 Task: In the  document essay.rtf Download file as 'EPUB Publication' Share this file with 'softage.10@softage.net' Insert the command  Viewing
Action: Mouse moved to (37, 62)
Screenshot: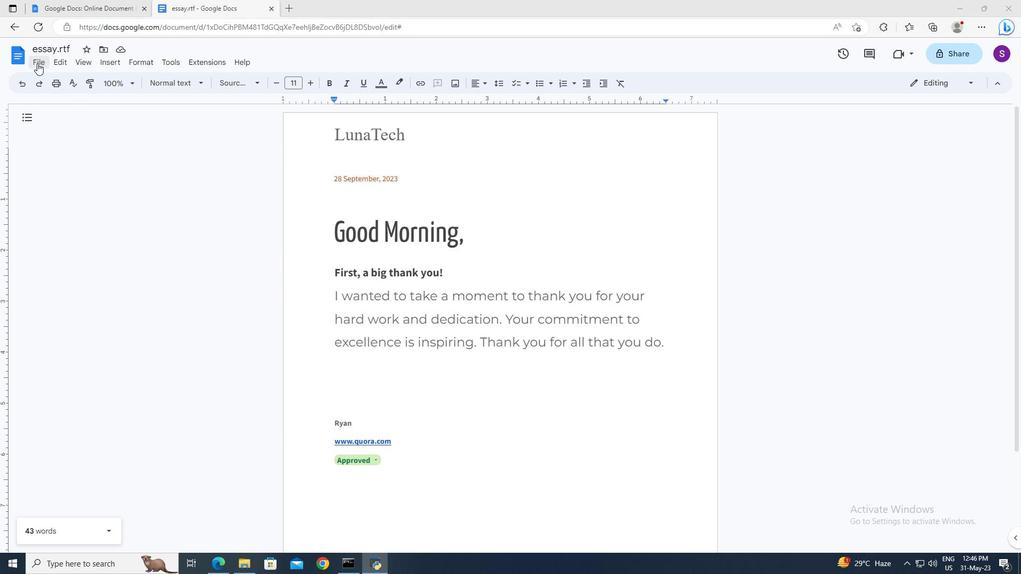 
Action: Mouse pressed left at (37, 62)
Screenshot: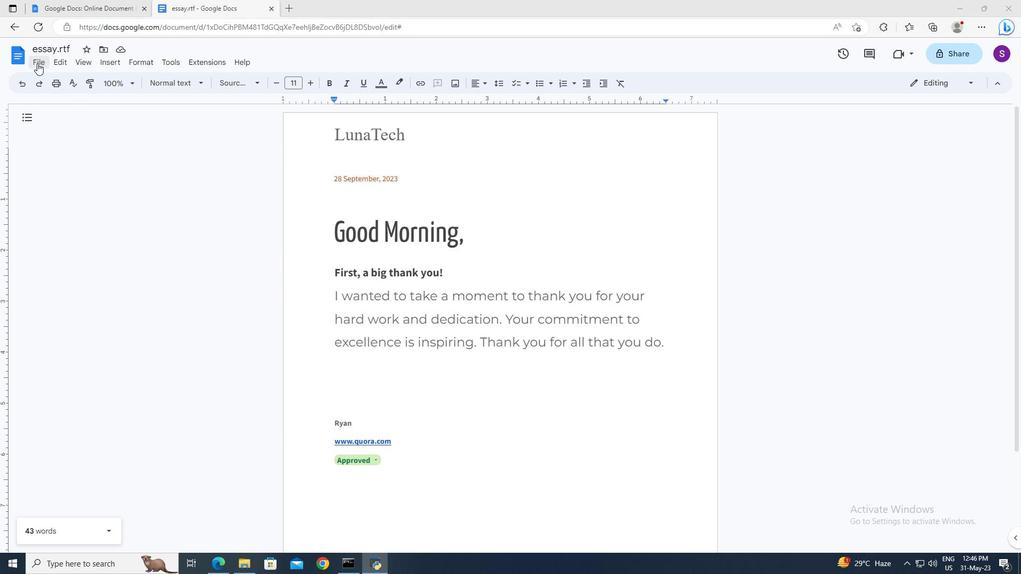 
Action: Mouse moved to (257, 277)
Screenshot: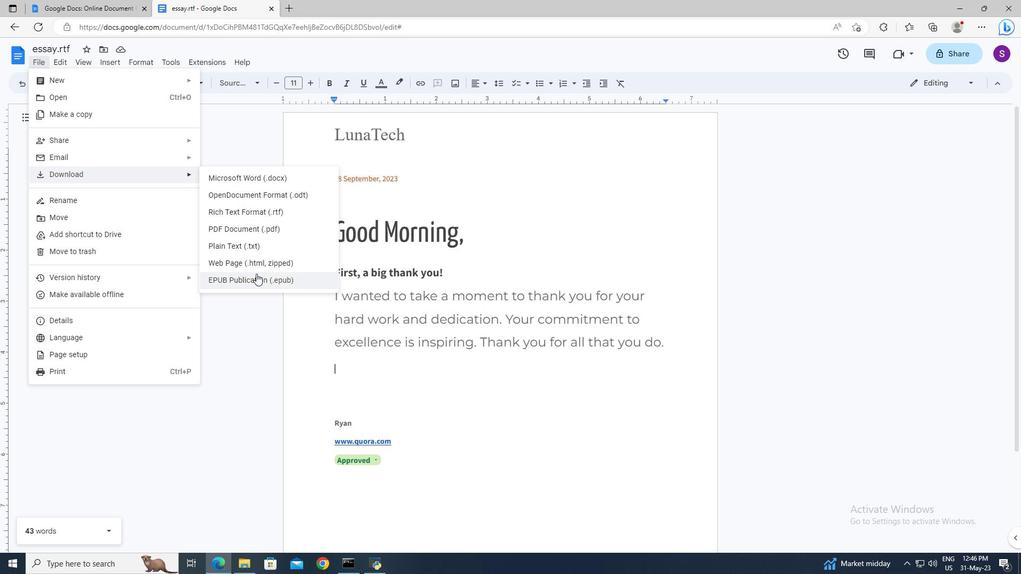 
Action: Mouse pressed left at (257, 277)
Screenshot: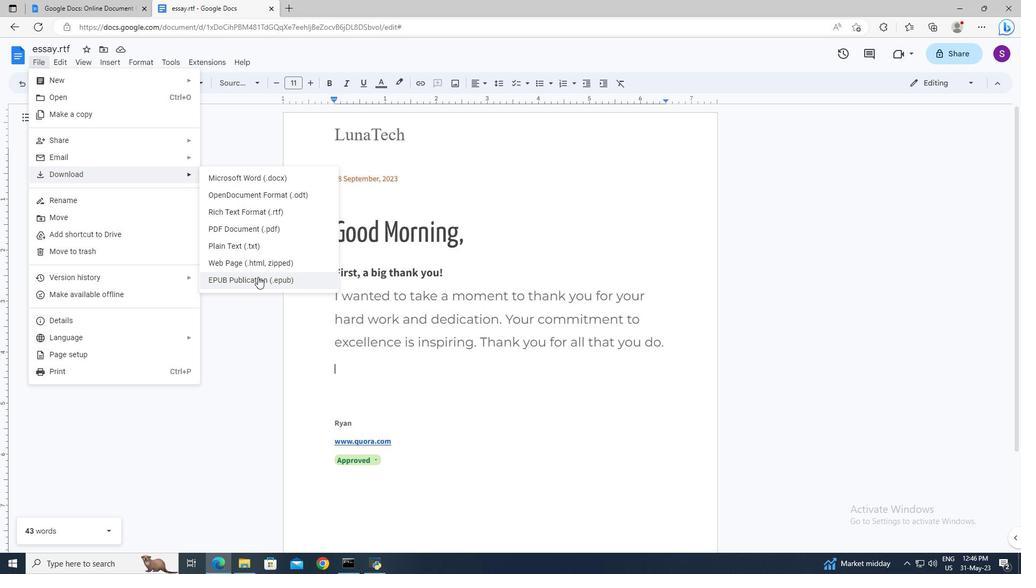 
Action: Mouse moved to (43, 65)
Screenshot: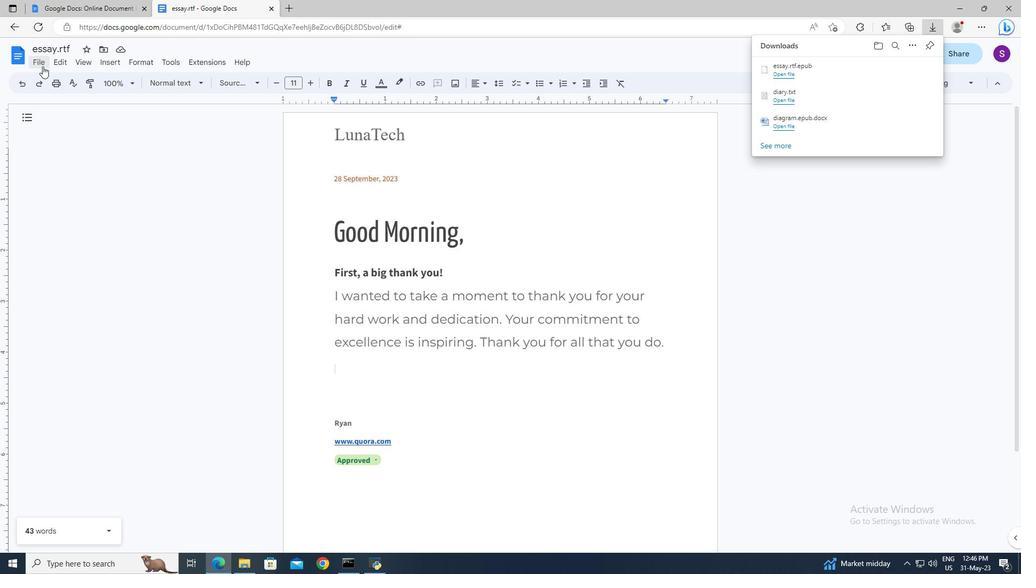 
Action: Mouse pressed left at (43, 65)
Screenshot: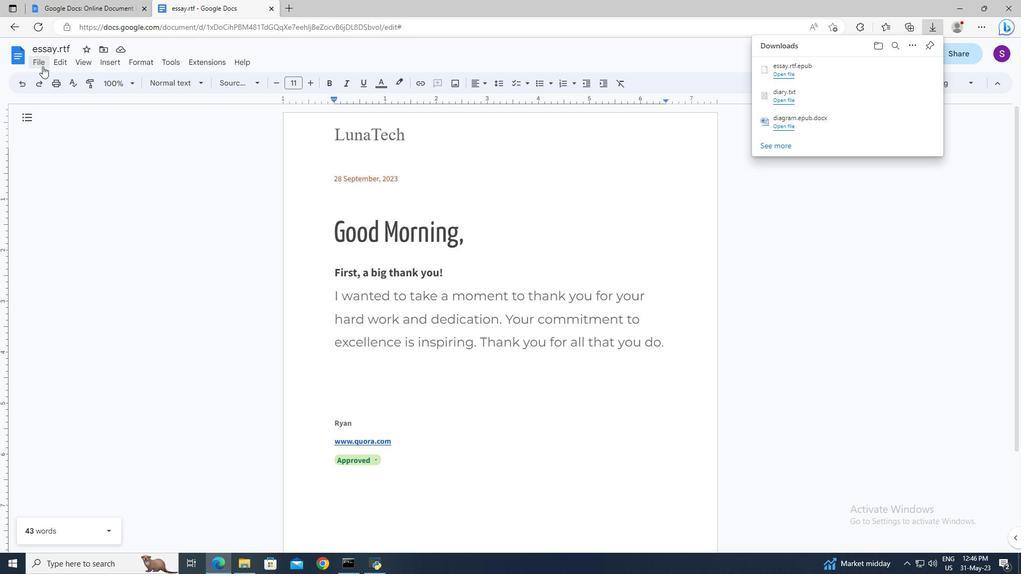 
Action: Mouse moved to (219, 140)
Screenshot: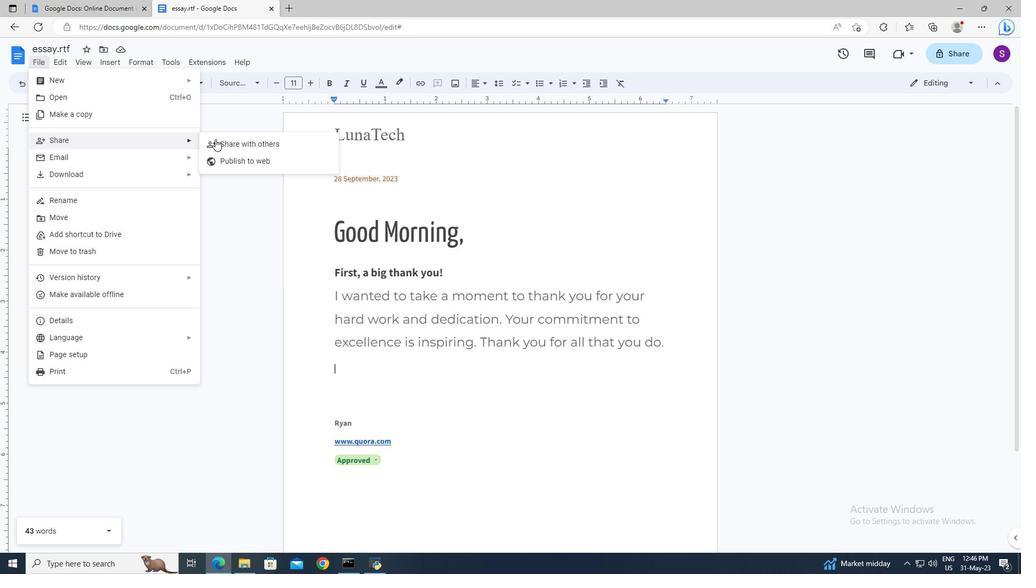 
Action: Mouse pressed left at (219, 140)
Screenshot: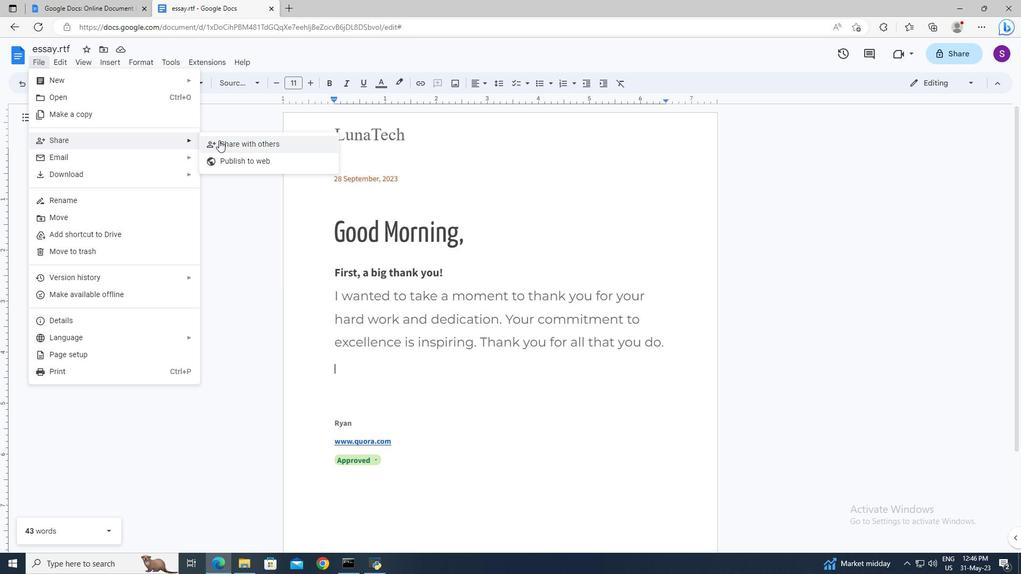 
Action: Mouse moved to (431, 238)
Screenshot: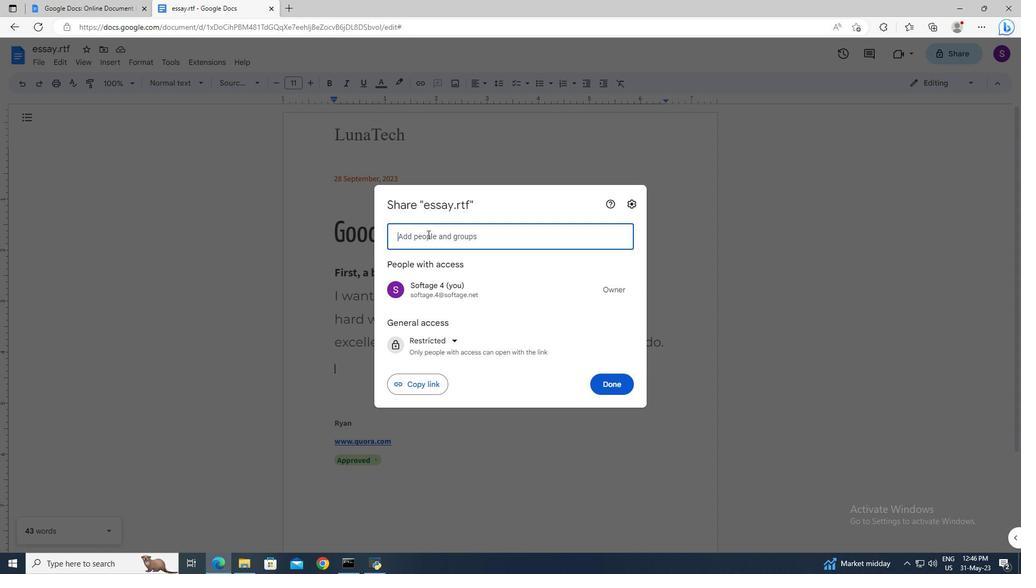 
Action: Mouse pressed left at (431, 238)
Screenshot: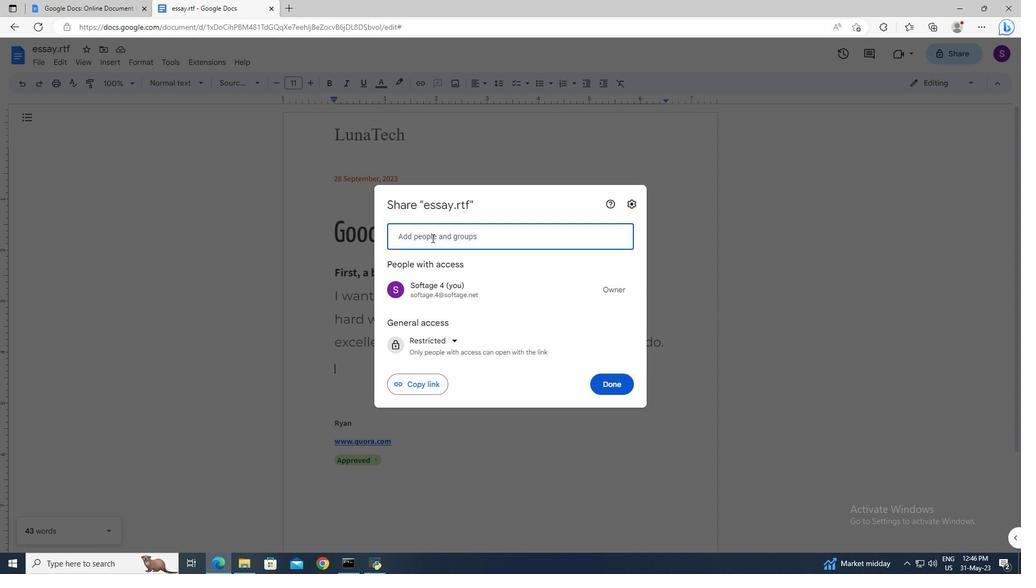 
Action: Mouse moved to (431, 238)
Screenshot: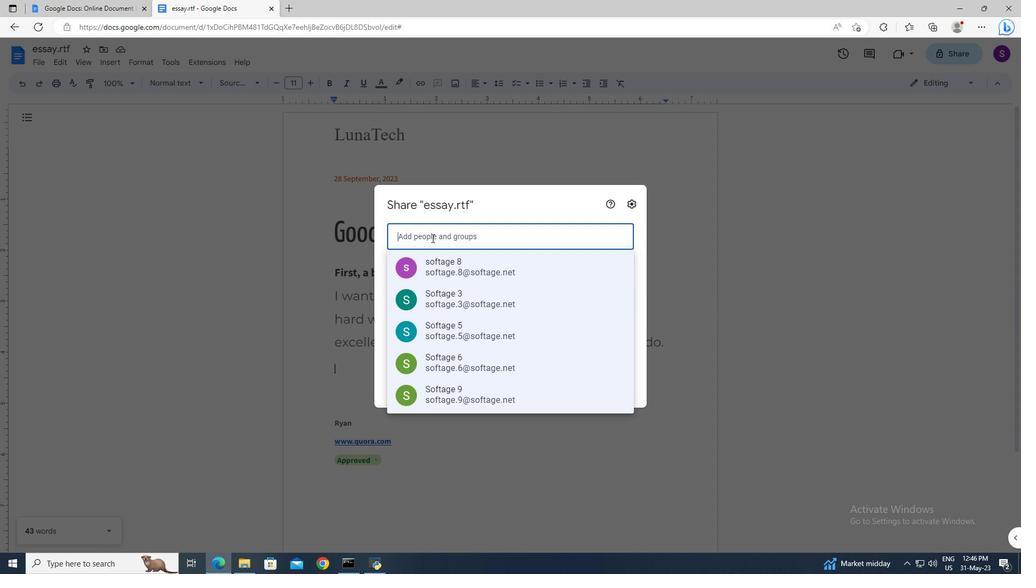 
Action: Key pressed softage.10<Key.shift>@softage.net<Key.enter>
Screenshot: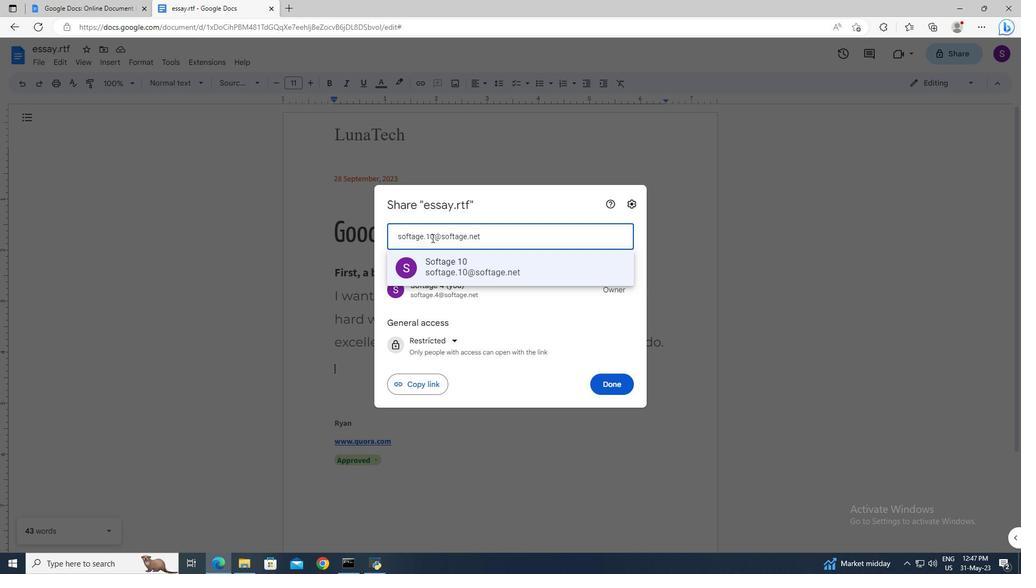 
Action: Mouse moved to (617, 382)
Screenshot: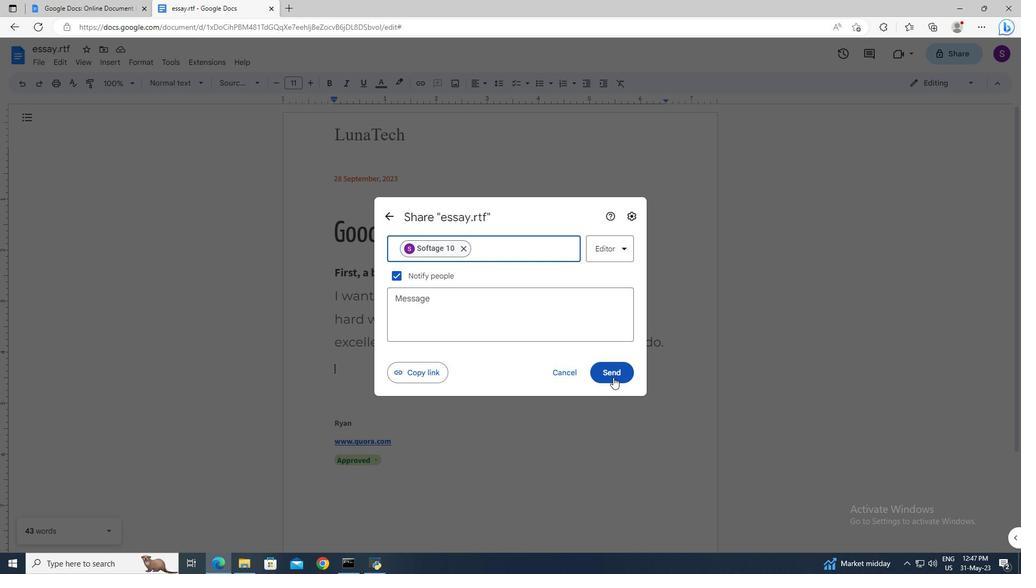 
Action: Mouse pressed left at (617, 382)
Screenshot: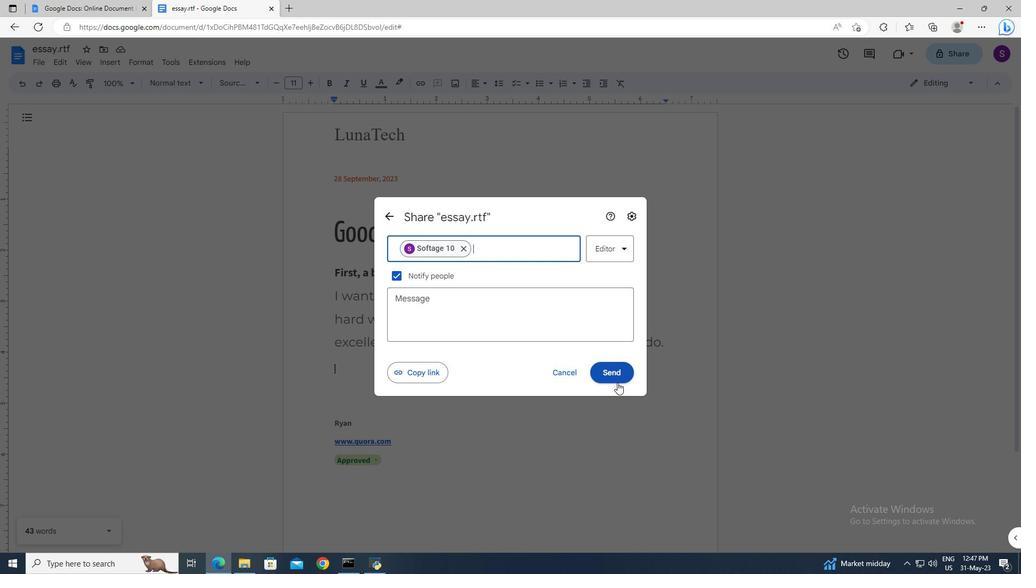
Action: Mouse moved to (952, 82)
Screenshot: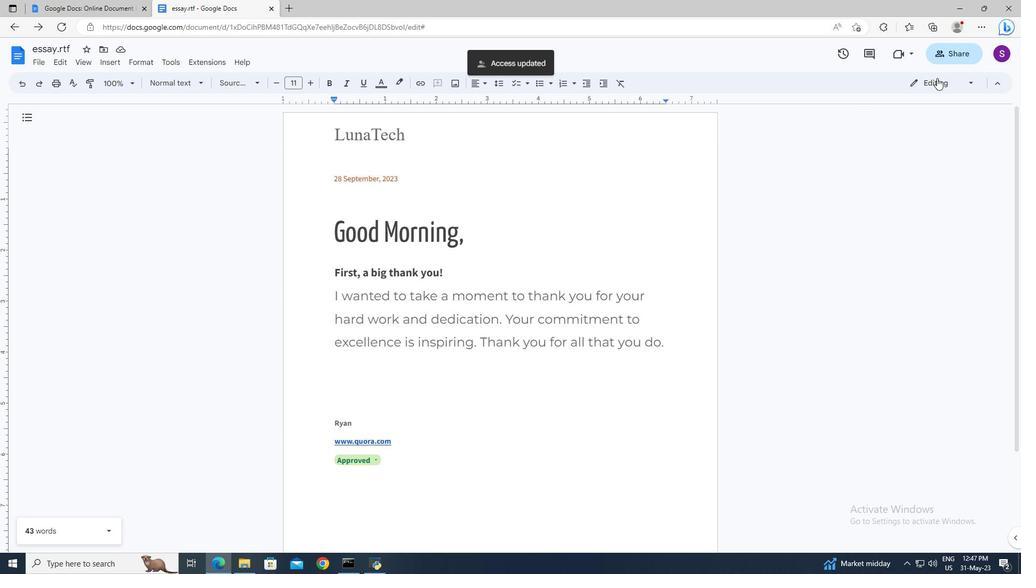 
Action: Mouse pressed left at (952, 82)
Screenshot: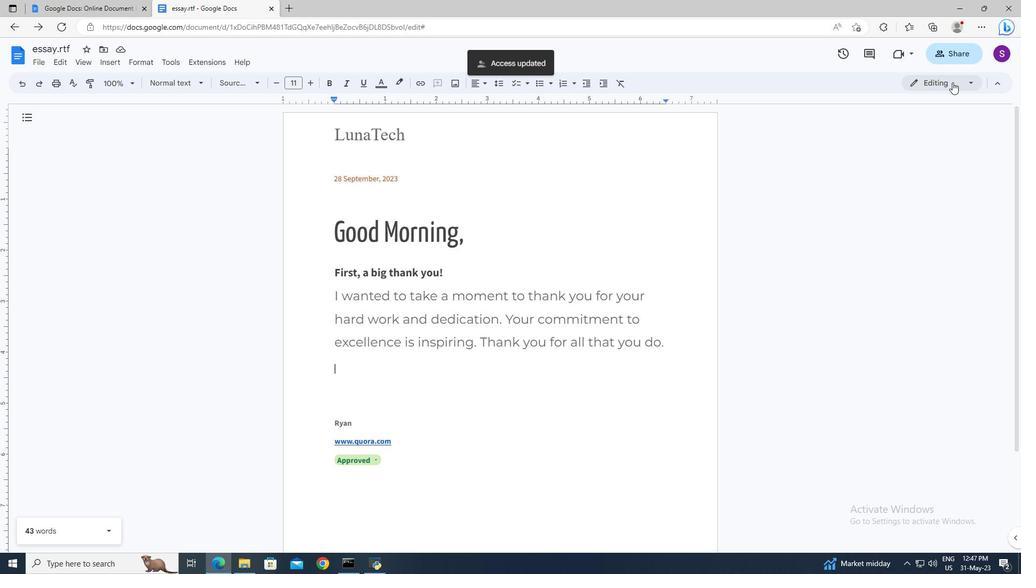 
Action: Mouse moved to (907, 161)
Screenshot: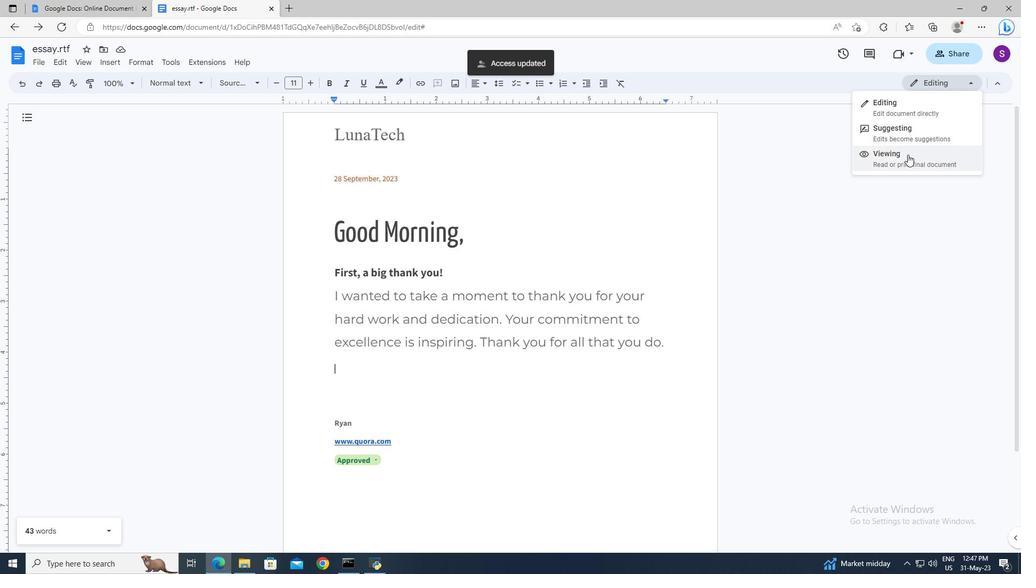 
Action: Mouse pressed left at (907, 161)
Screenshot: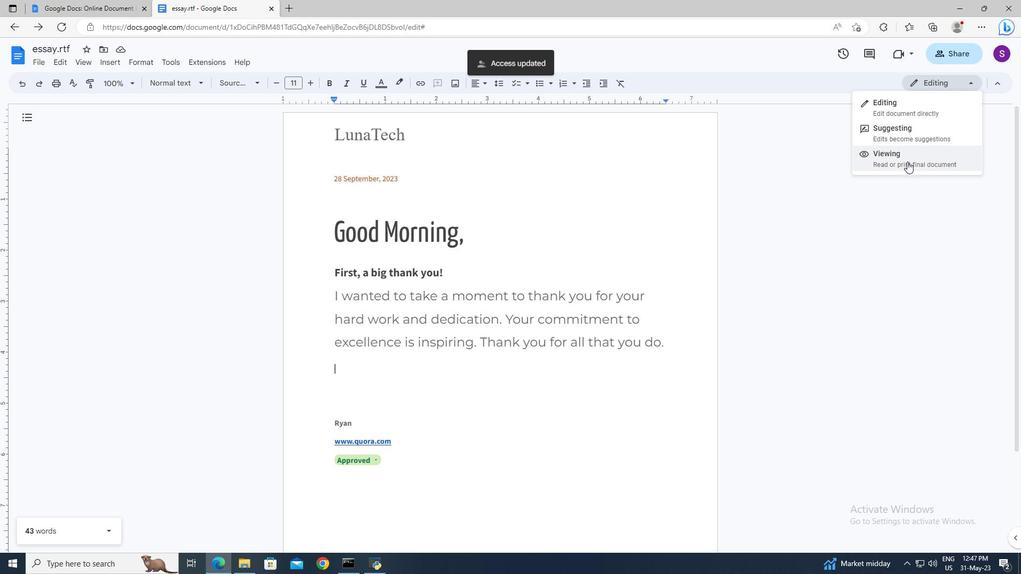 
Action: Mouse moved to (636, 204)
Screenshot: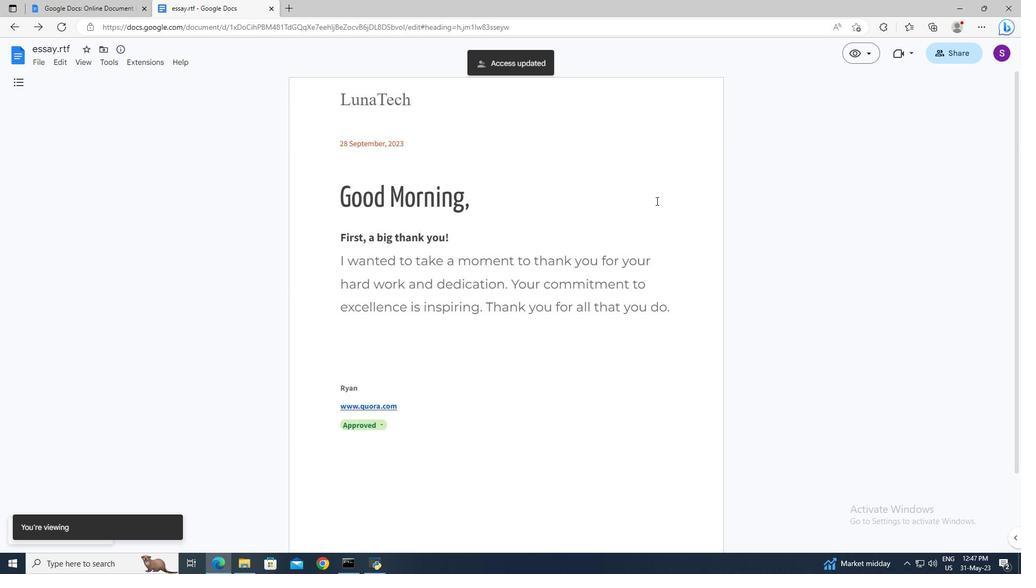 
